 Task: Select to customize title format .
Action: Mouse moved to (31, 137)
Screenshot: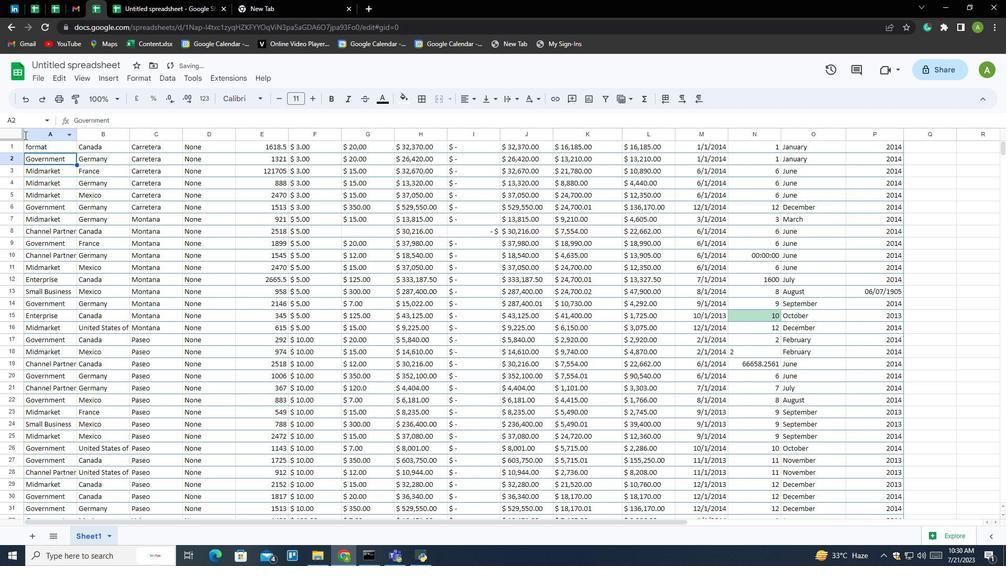 
Action: Mouse pressed left at (31, 137)
Screenshot: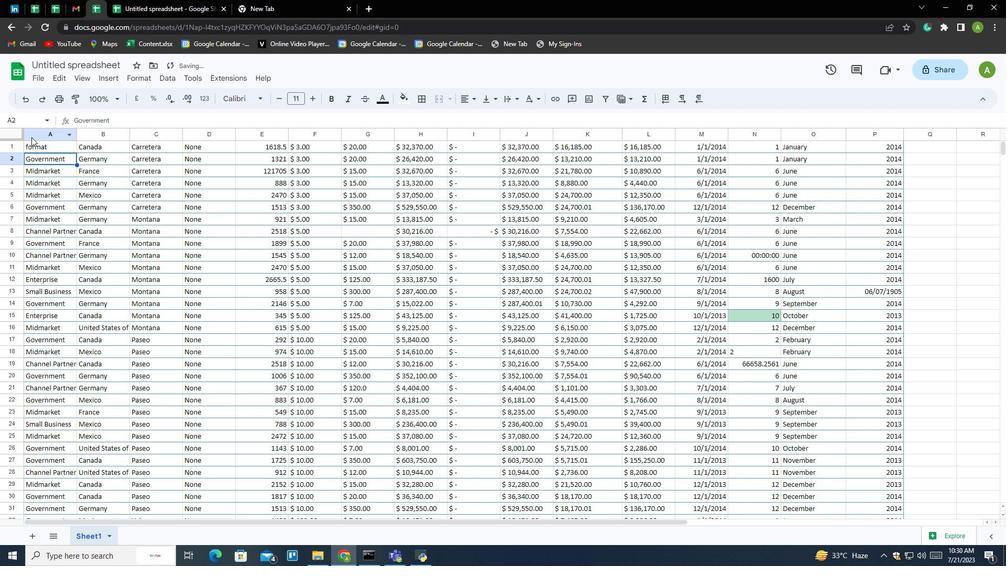 
Action: Mouse moved to (163, 78)
Screenshot: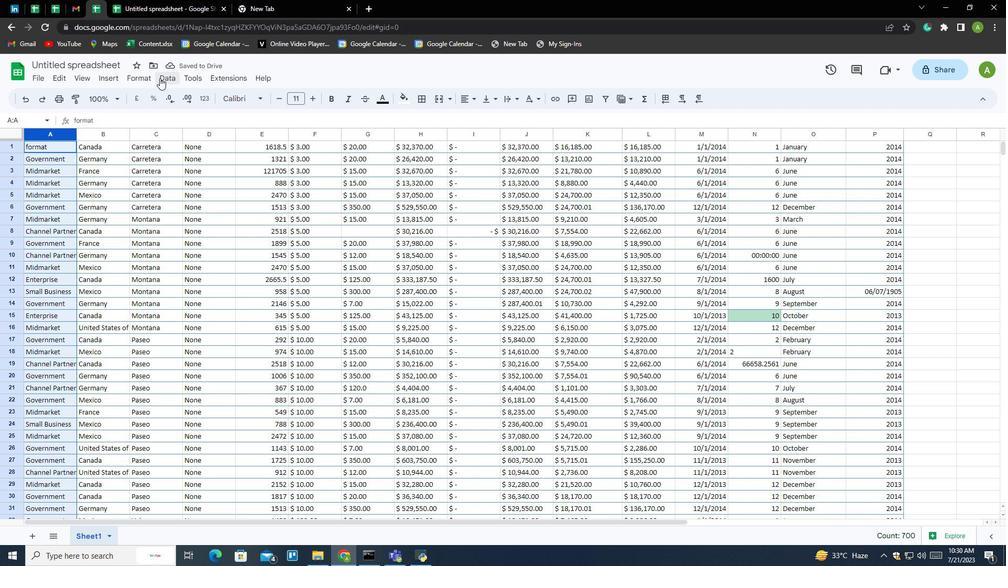 
Action: Mouse pressed left at (163, 78)
Screenshot: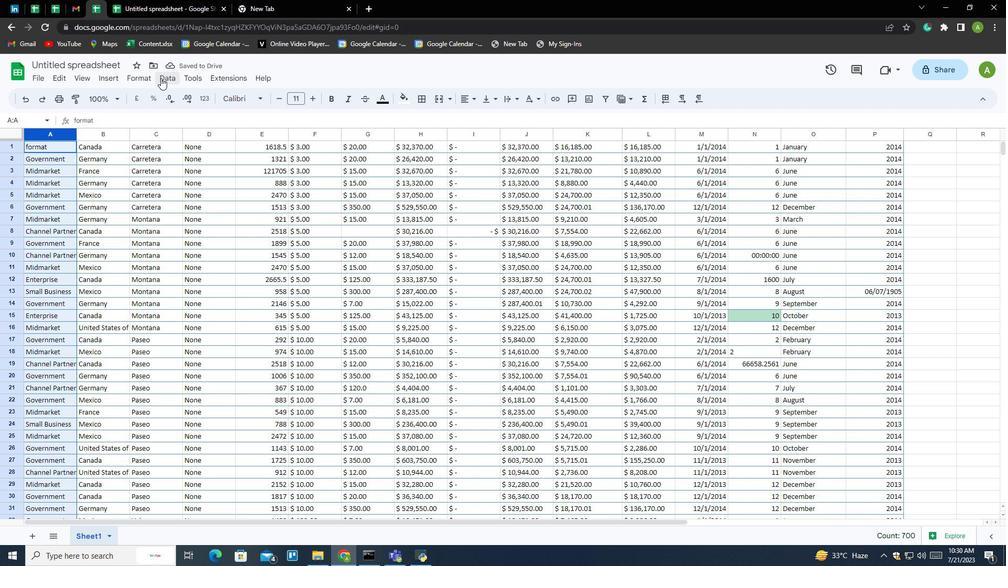 
Action: Mouse moved to (187, 175)
Screenshot: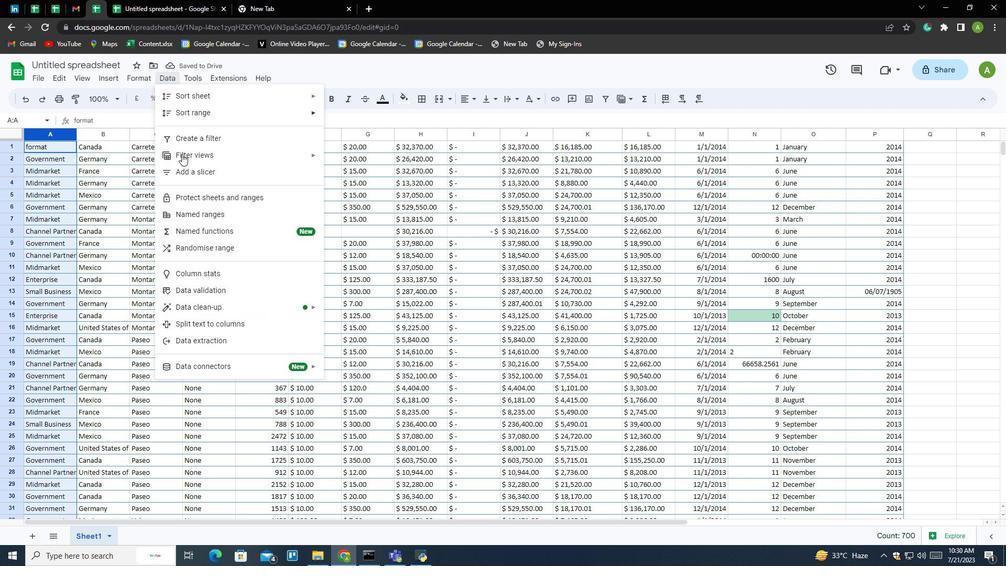 
Action: Mouse pressed left at (187, 175)
Screenshot: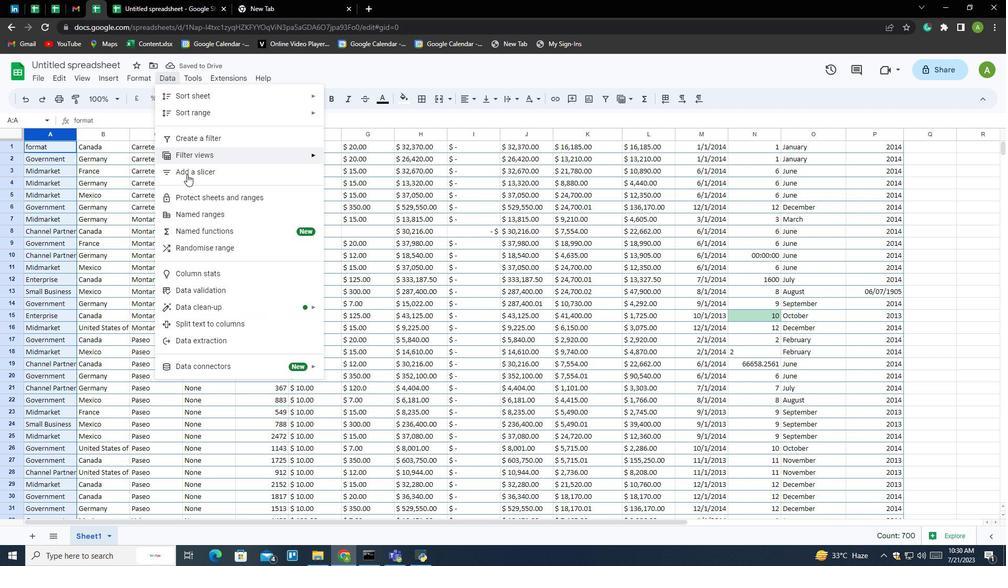 
Action: Mouse moved to (875, 204)
Screenshot: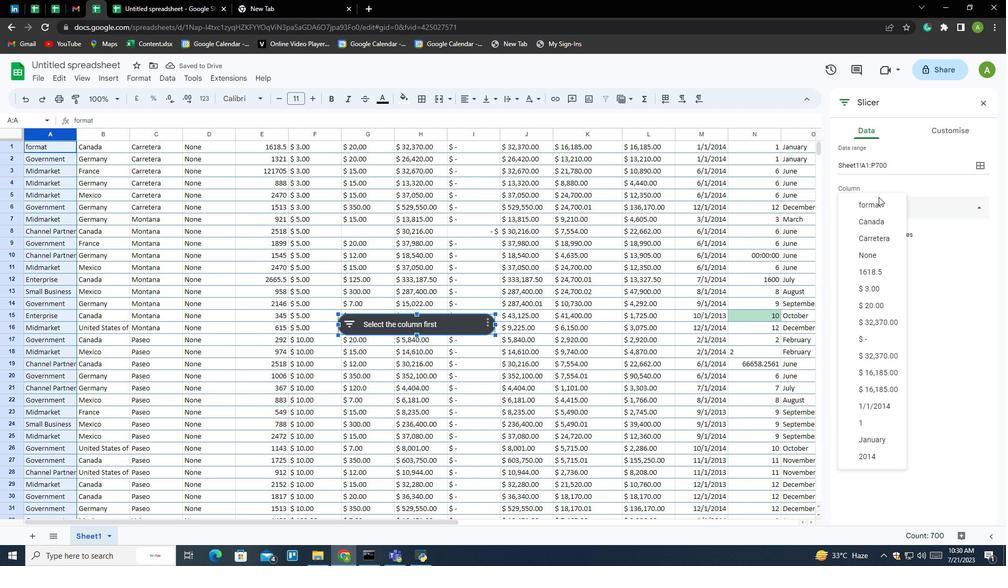 
Action: Mouse pressed left at (875, 204)
Screenshot: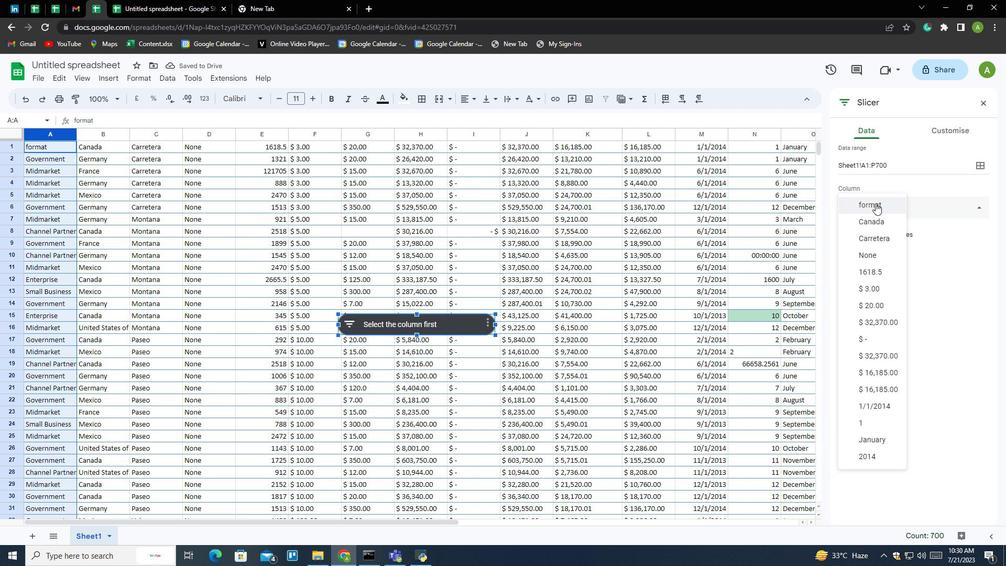 
Action: Mouse moved to (937, 126)
Screenshot: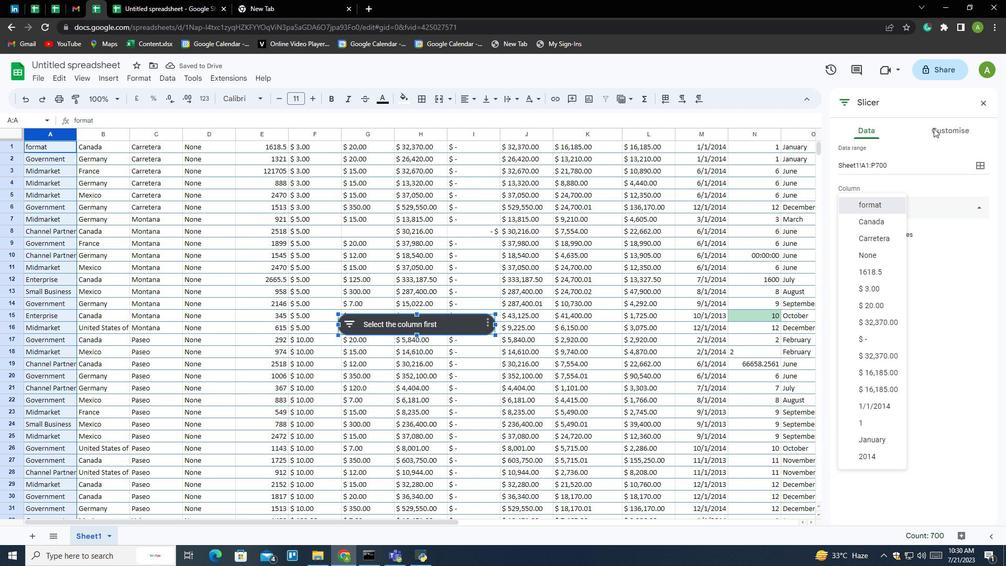 
Action: Mouse pressed left at (937, 126)
Screenshot: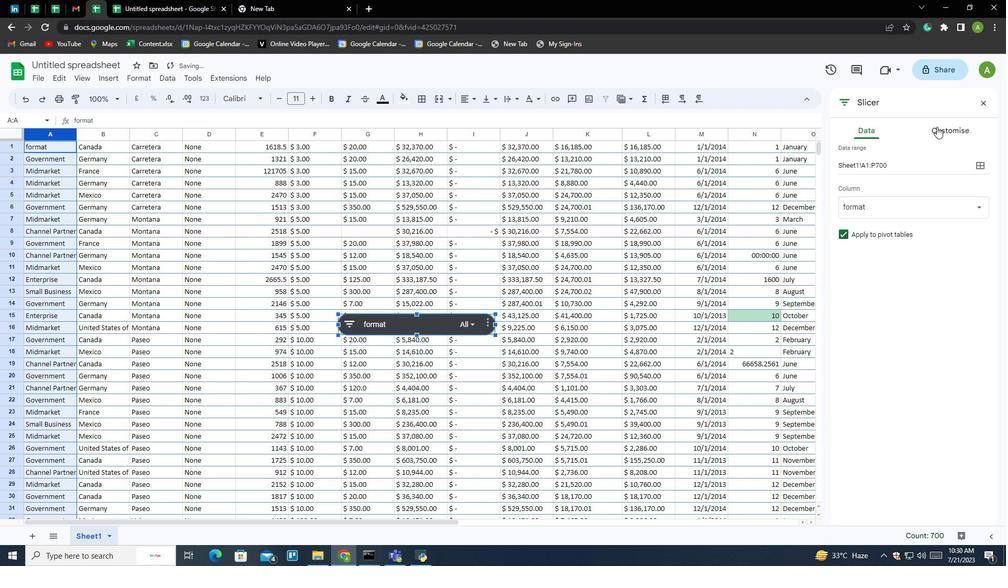 
Action: Mouse moved to (880, 198)
Screenshot: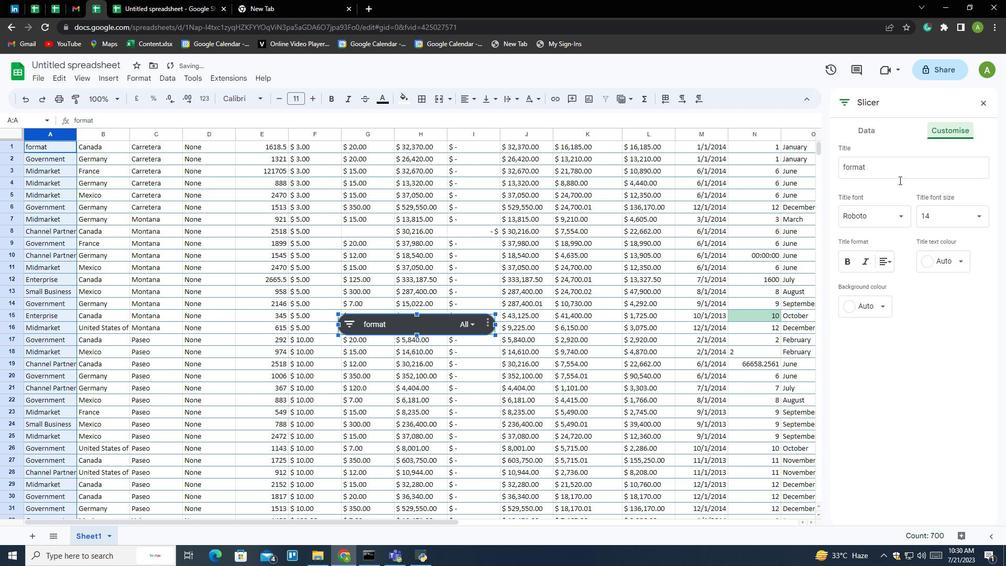 
